 Task: Add Sprouts Organic Spirulina Powder to the cart.
Action: Mouse moved to (295, 143)
Screenshot: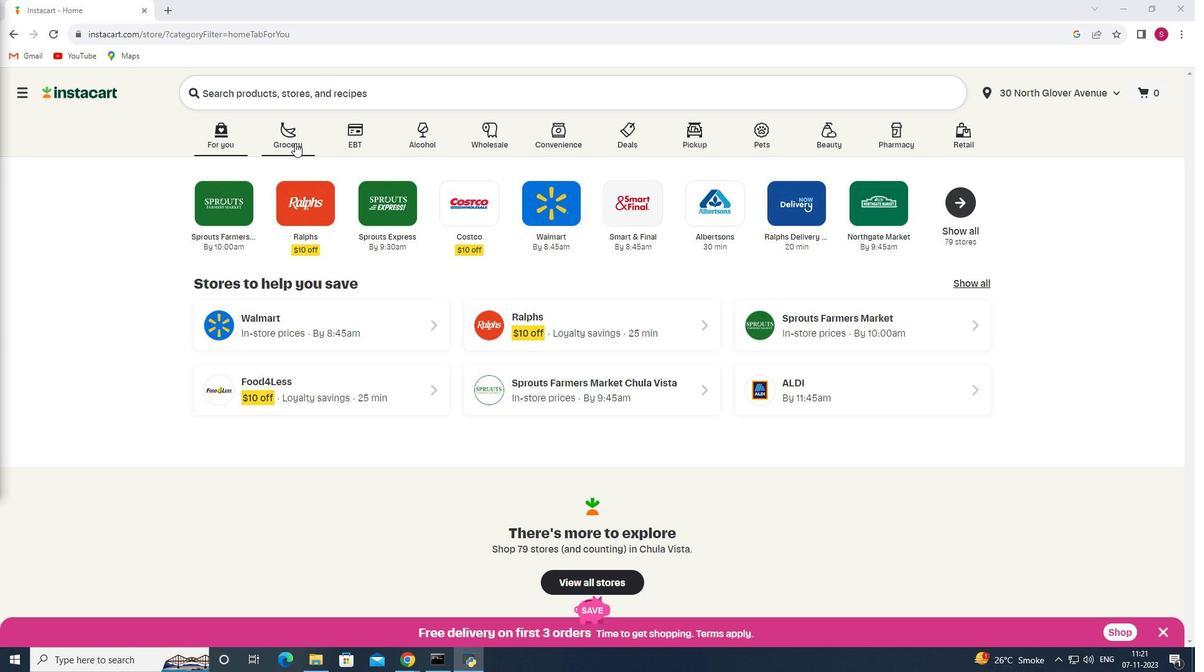 
Action: Mouse pressed left at (295, 143)
Screenshot: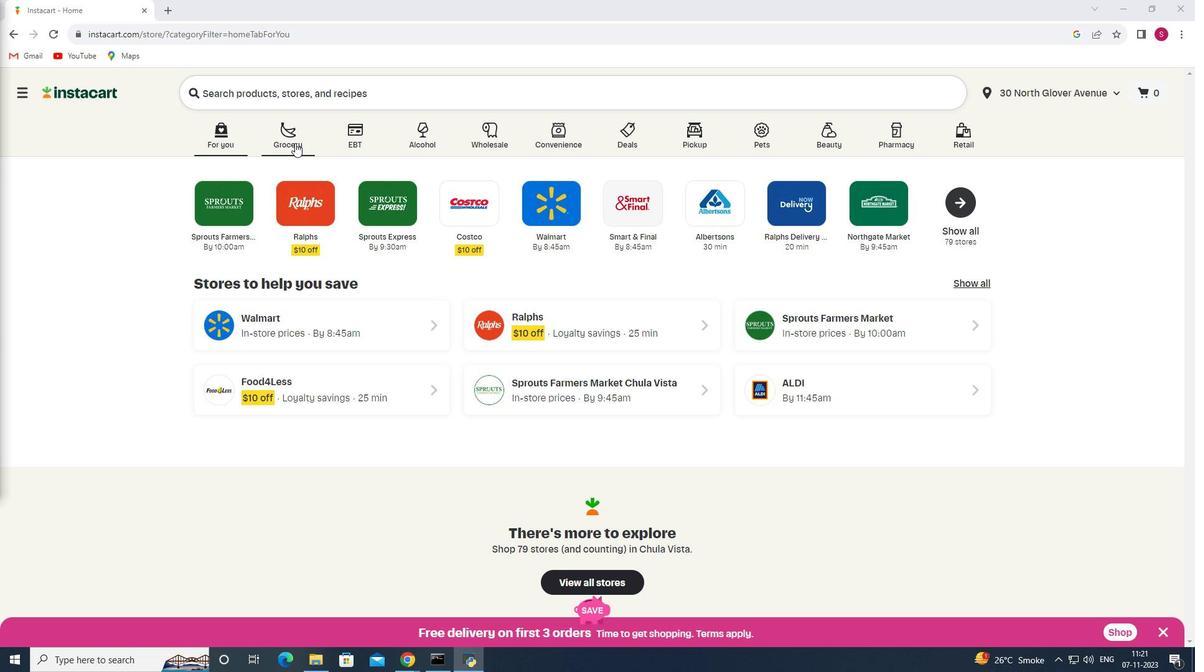 
Action: Mouse moved to (306, 354)
Screenshot: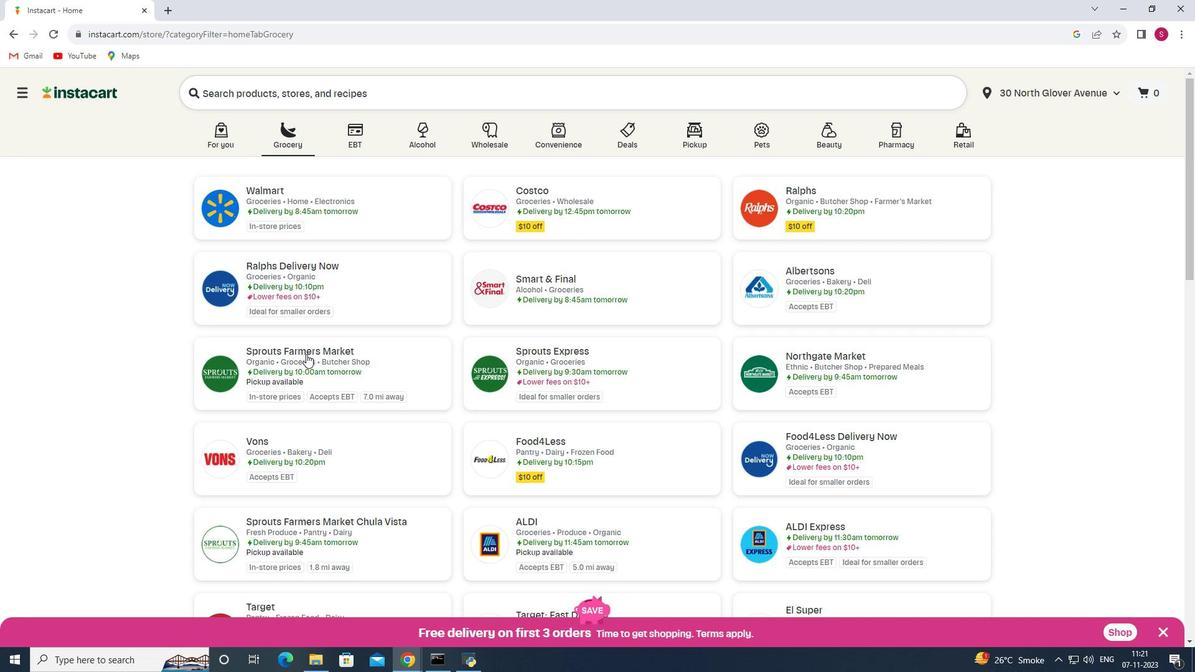 
Action: Mouse pressed left at (306, 354)
Screenshot: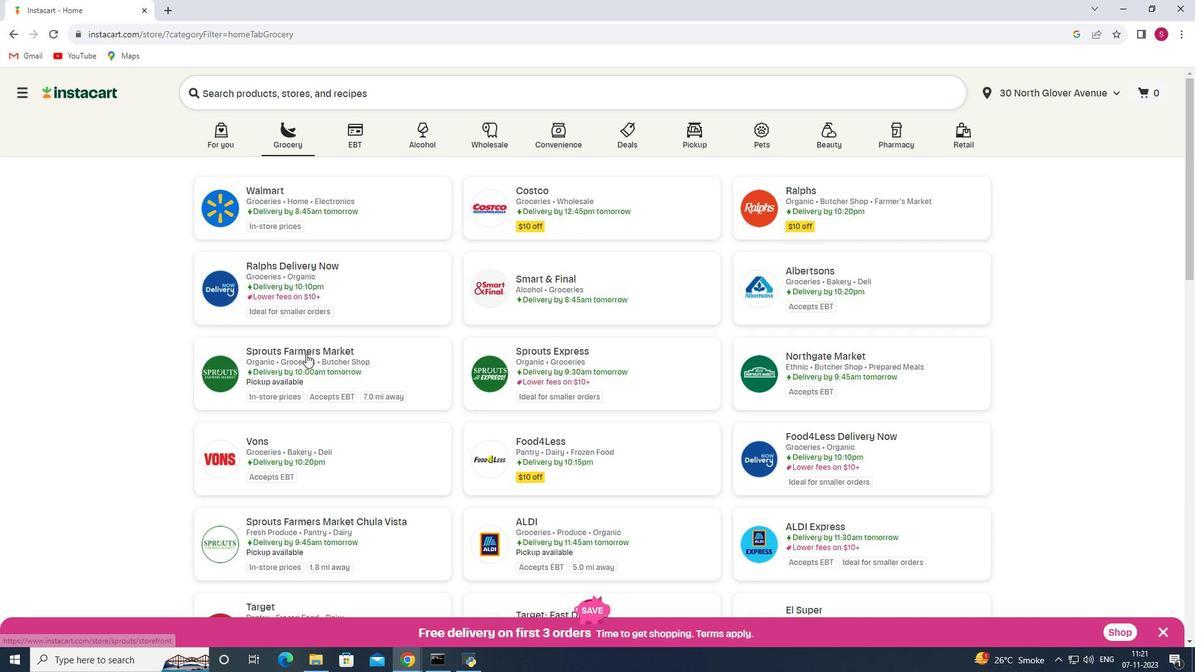 
Action: Mouse moved to (100, 362)
Screenshot: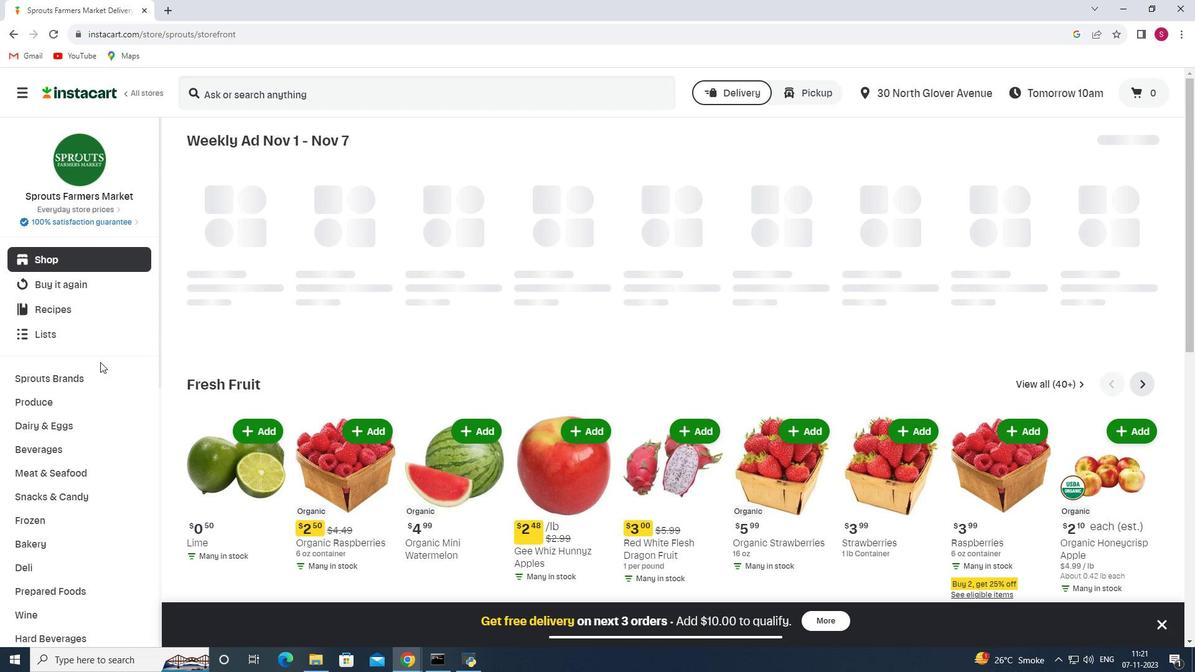 
Action: Mouse scrolled (100, 361) with delta (0, 0)
Screenshot: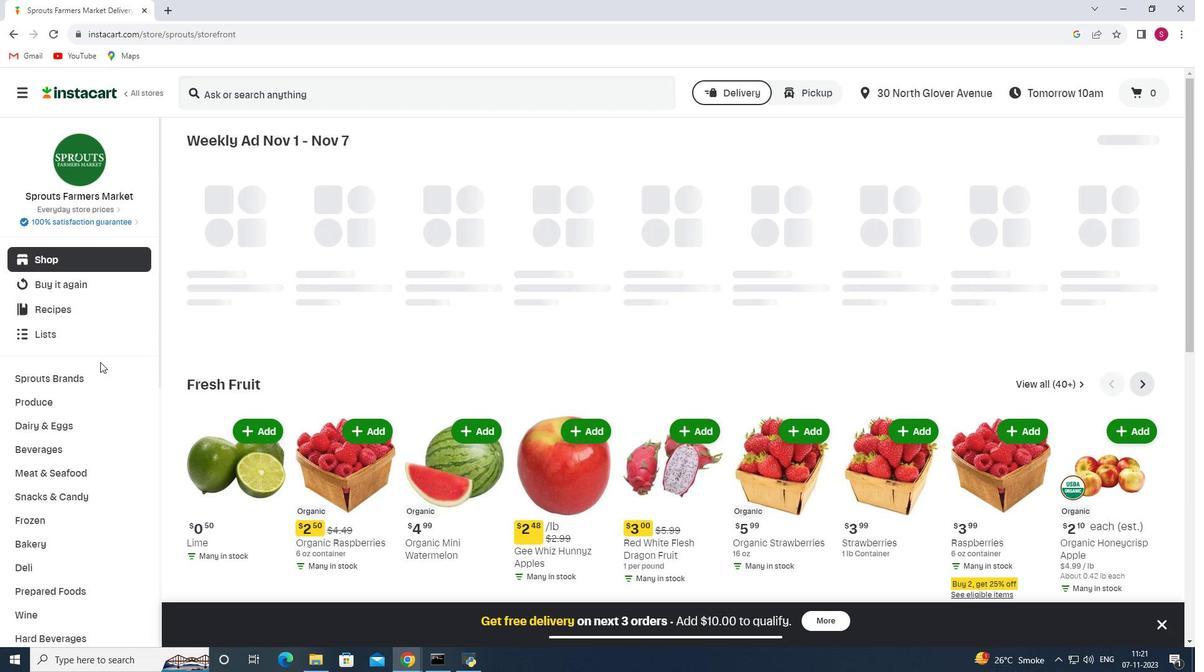 
Action: Mouse scrolled (100, 361) with delta (0, 0)
Screenshot: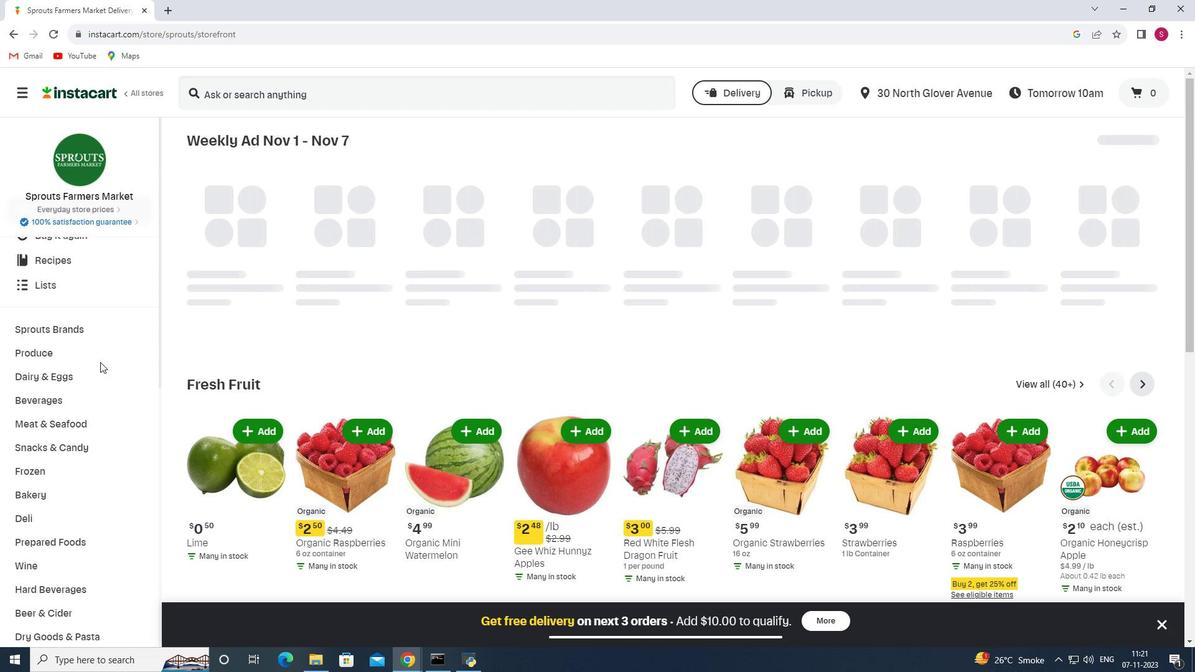 
Action: Mouse scrolled (100, 361) with delta (0, 0)
Screenshot: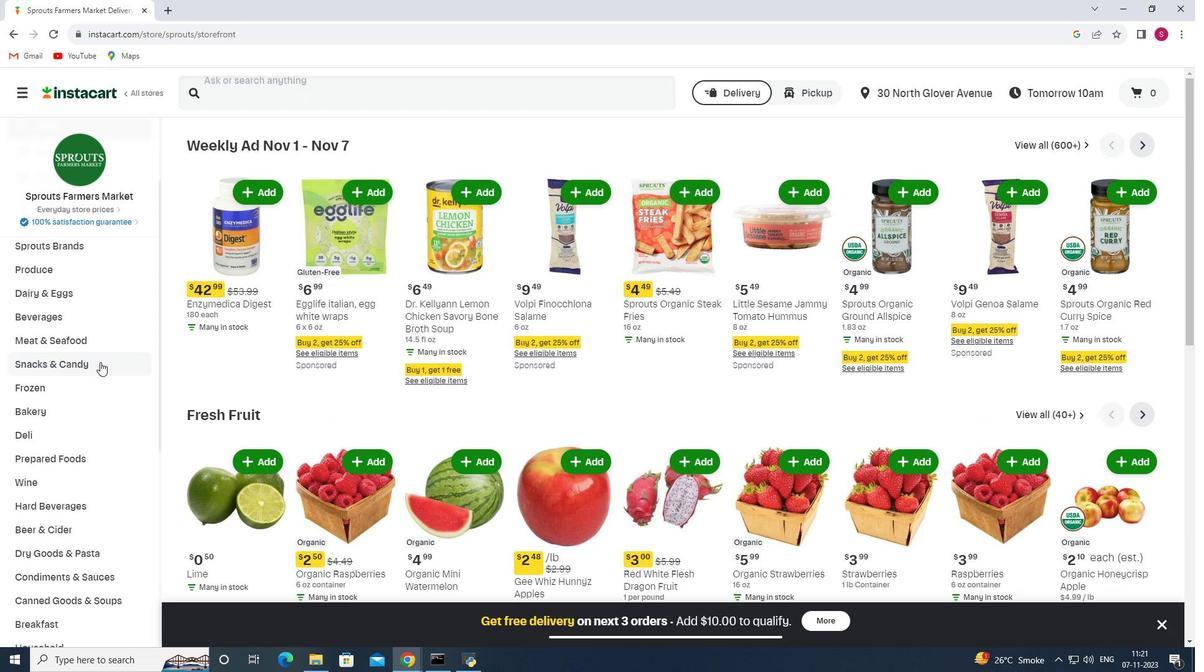 
Action: Mouse scrolled (100, 361) with delta (0, 0)
Screenshot: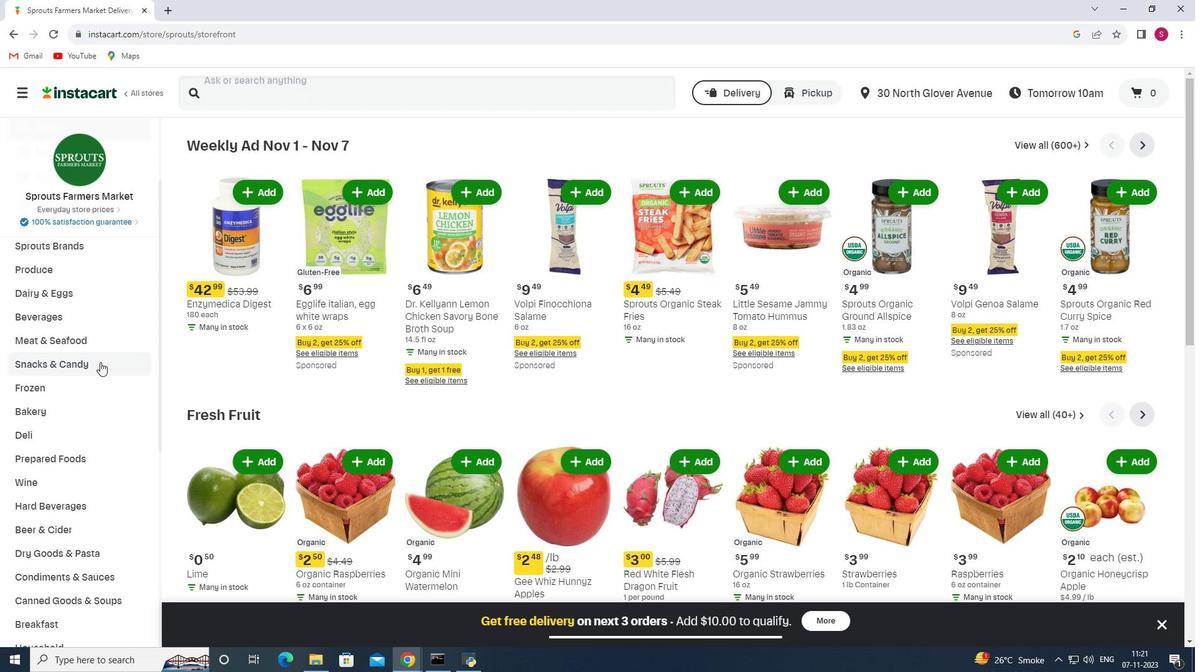 
Action: Mouse scrolled (100, 361) with delta (0, 0)
Screenshot: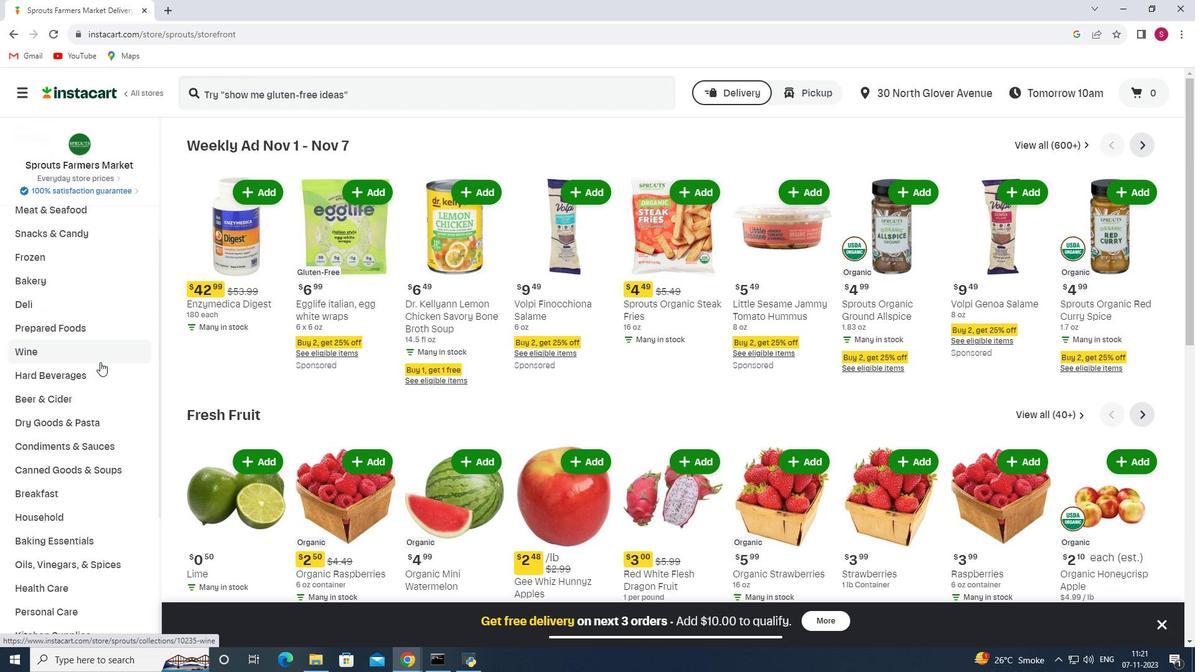 
Action: Mouse scrolled (100, 361) with delta (0, 0)
Screenshot: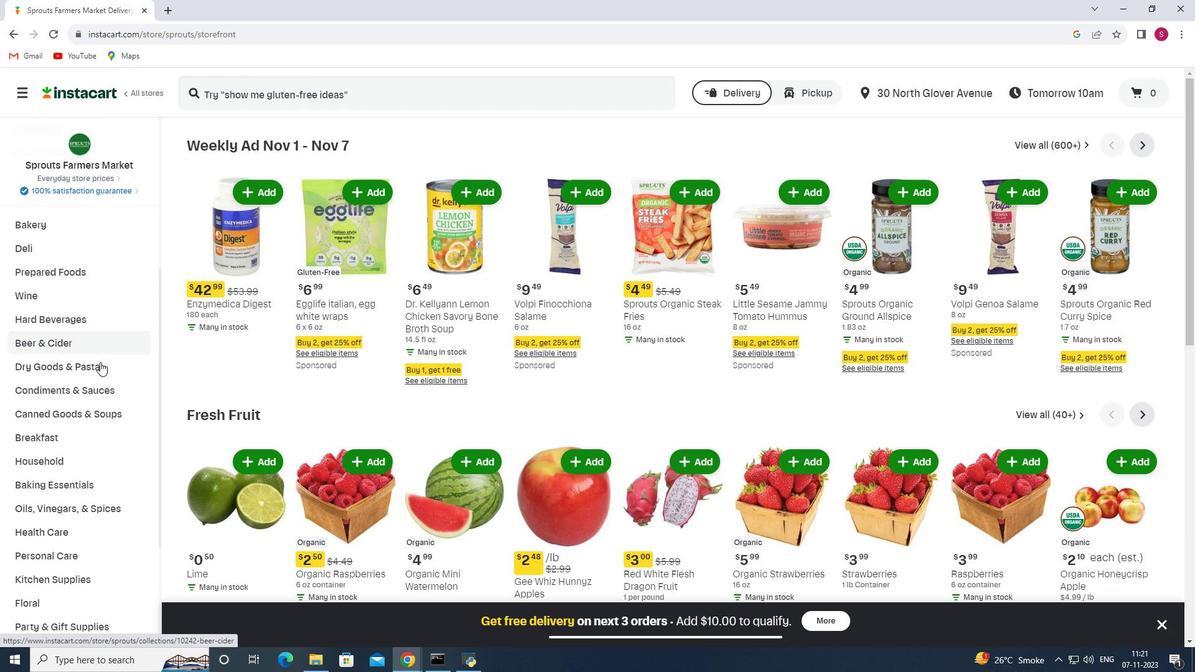 
Action: Mouse scrolled (100, 361) with delta (0, 0)
Screenshot: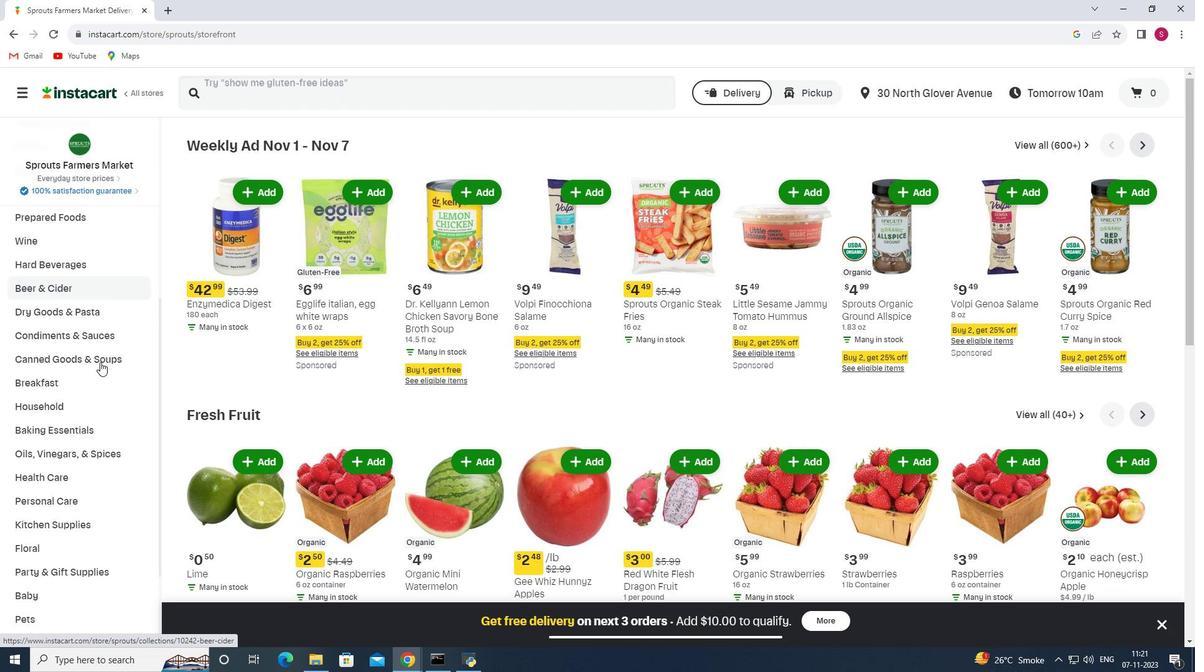 
Action: Mouse scrolled (100, 361) with delta (0, 0)
Screenshot: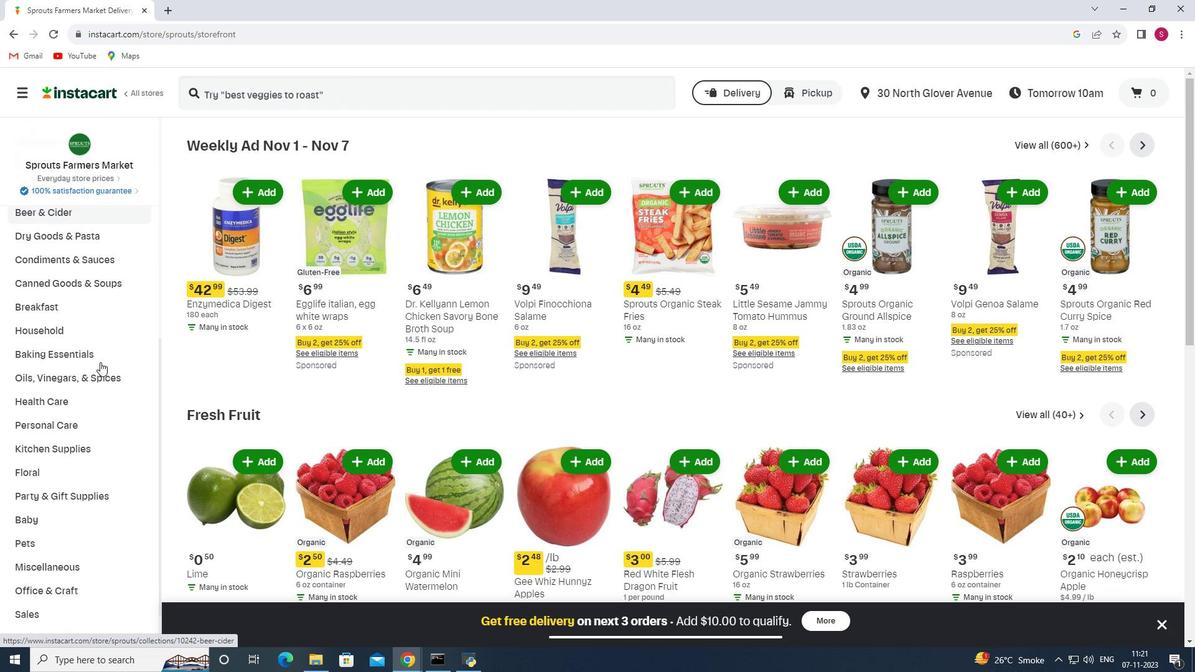 
Action: Mouse moved to (89, 349)
Screenshot: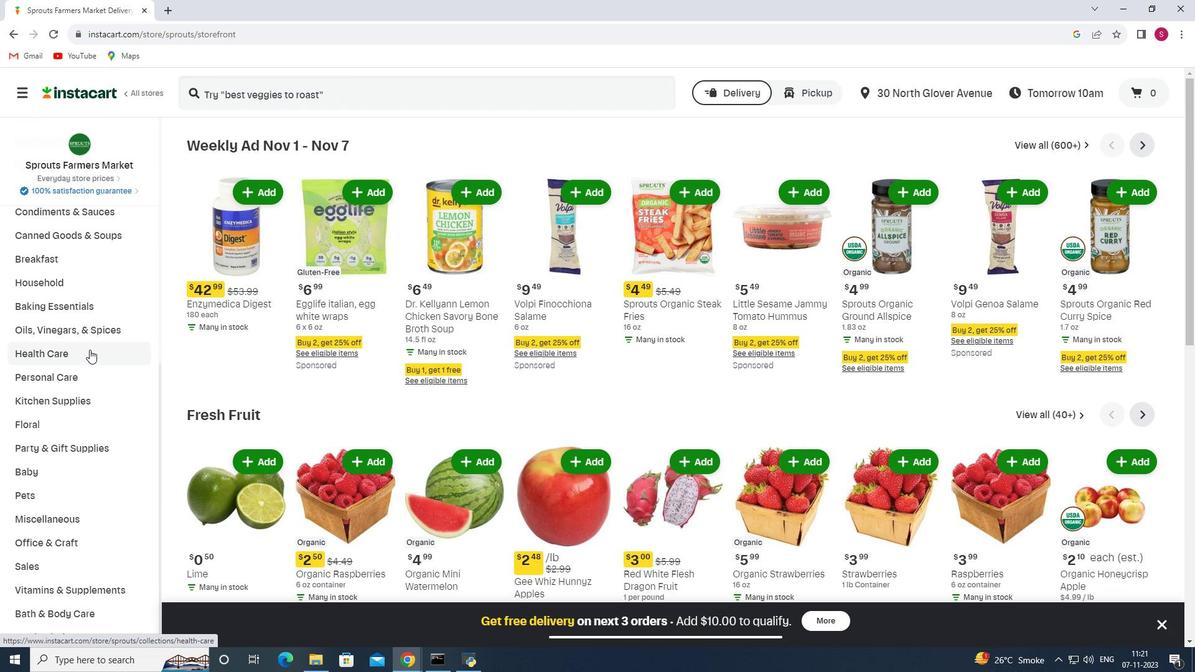 
Action: Mouse pressed left at (89, 349)
Screenshot: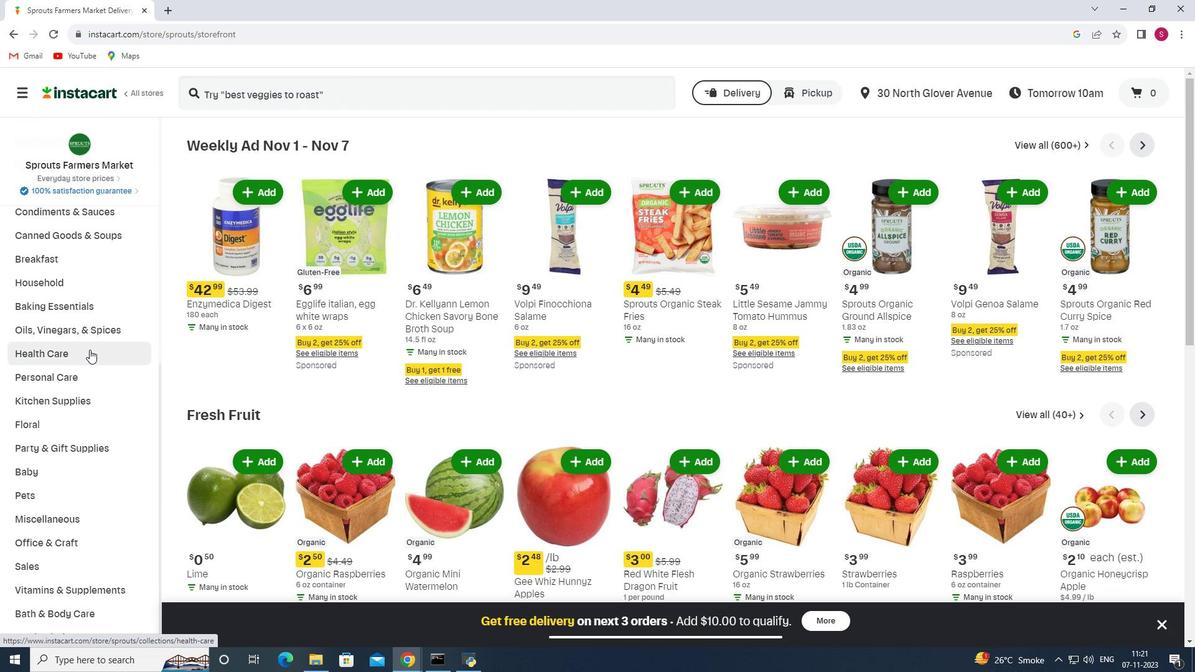 
Action: Mouse moved to (415, 176)
Screenshot: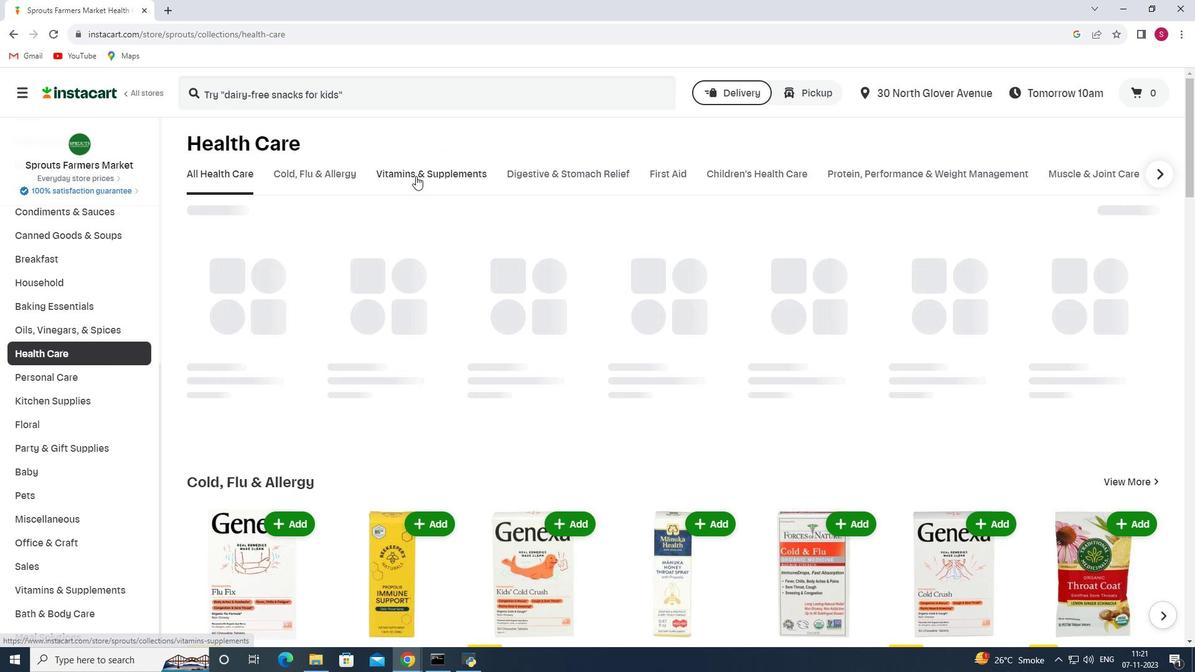 
Action: Mouse pressed left at (415, 176)
Screenshot: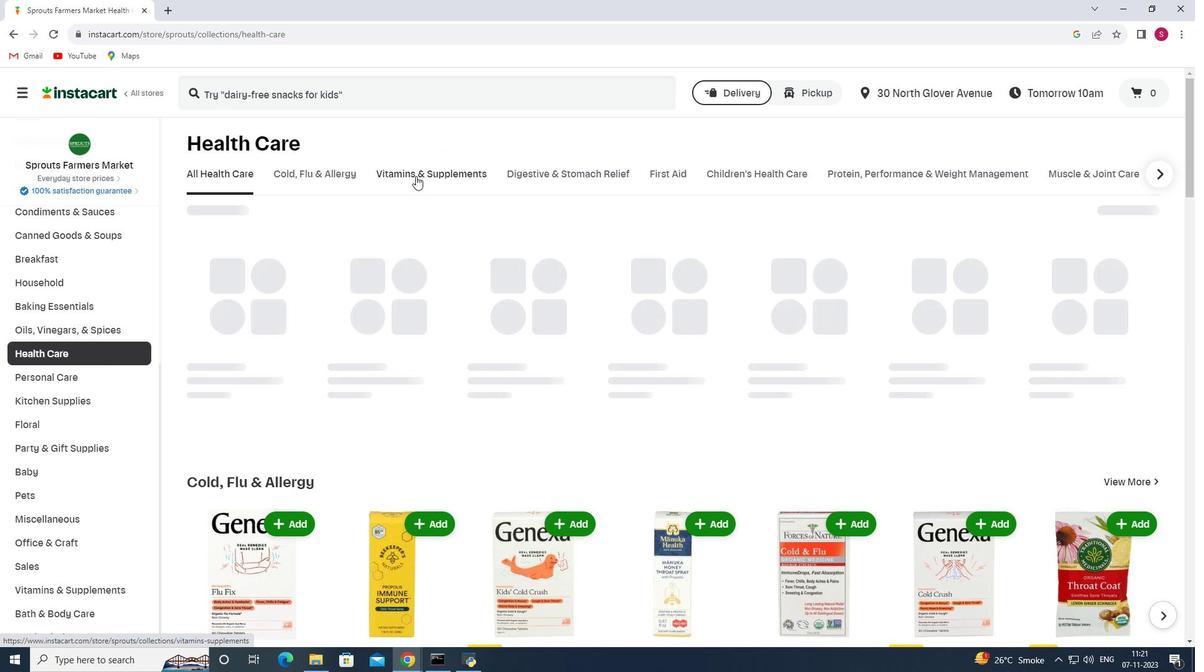 
Action: Mouse moved to (495, 229)
Screenshot: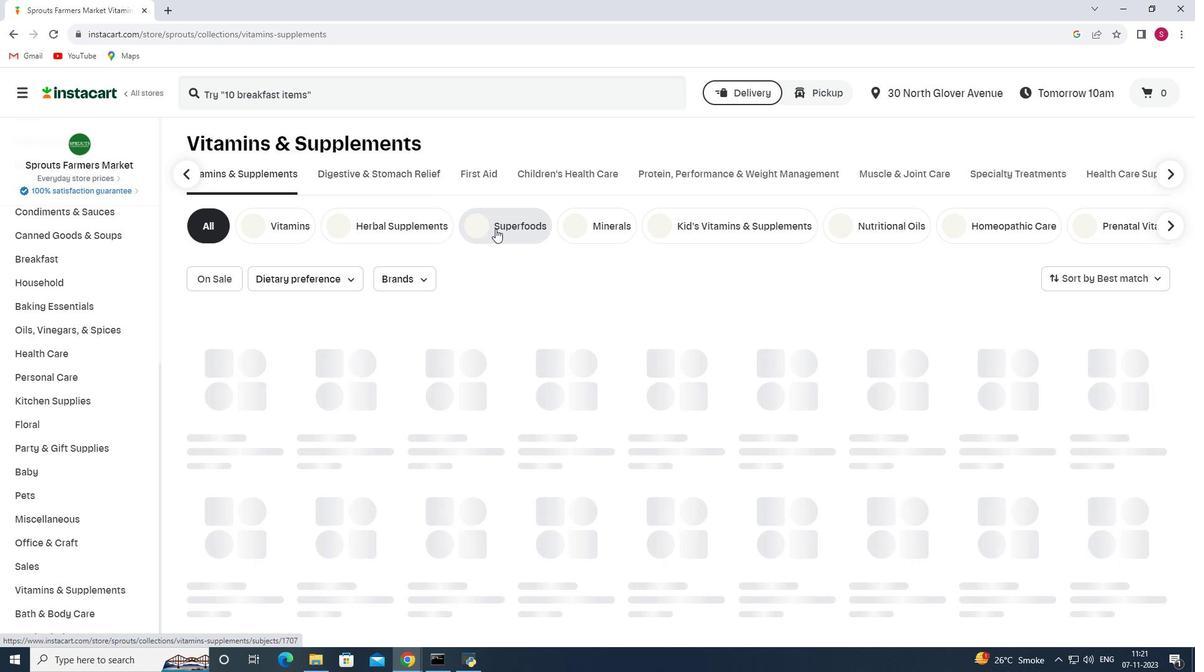 
Action: Mouse pressed left at (495, 229)
Screenshot: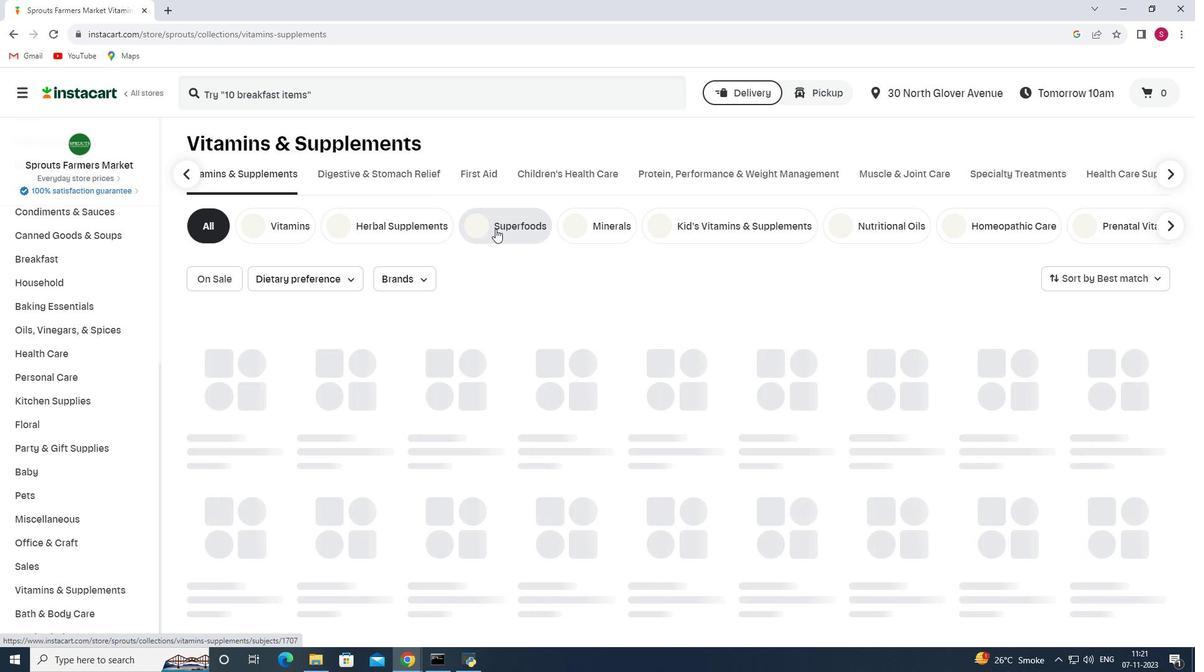 
Action: Mouse moved to (355, 93)
Screenshot: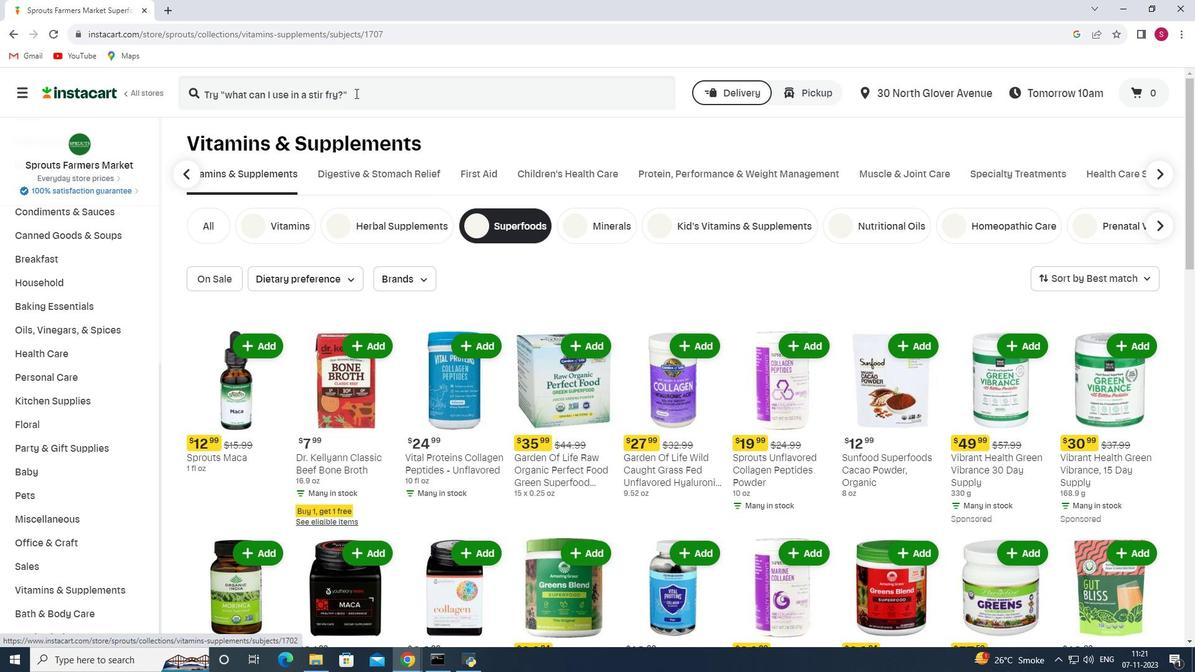 
Action: Mouse pressed left at (355, 93)
Screenshot: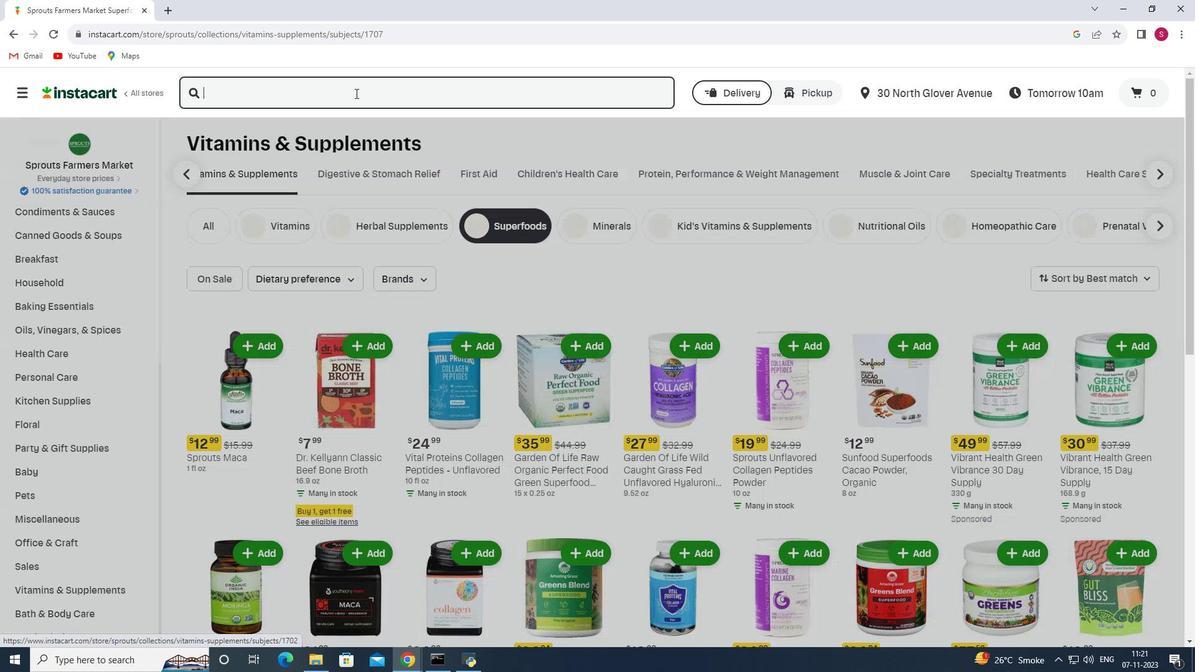 
Action: Key pressed <Key.shift>Sprouts<Key.space><Key.shift>Organic<Key.space><Key.shift>Spirulina<Key.space><Key.shift>powder<Key.enter>
Screenshot: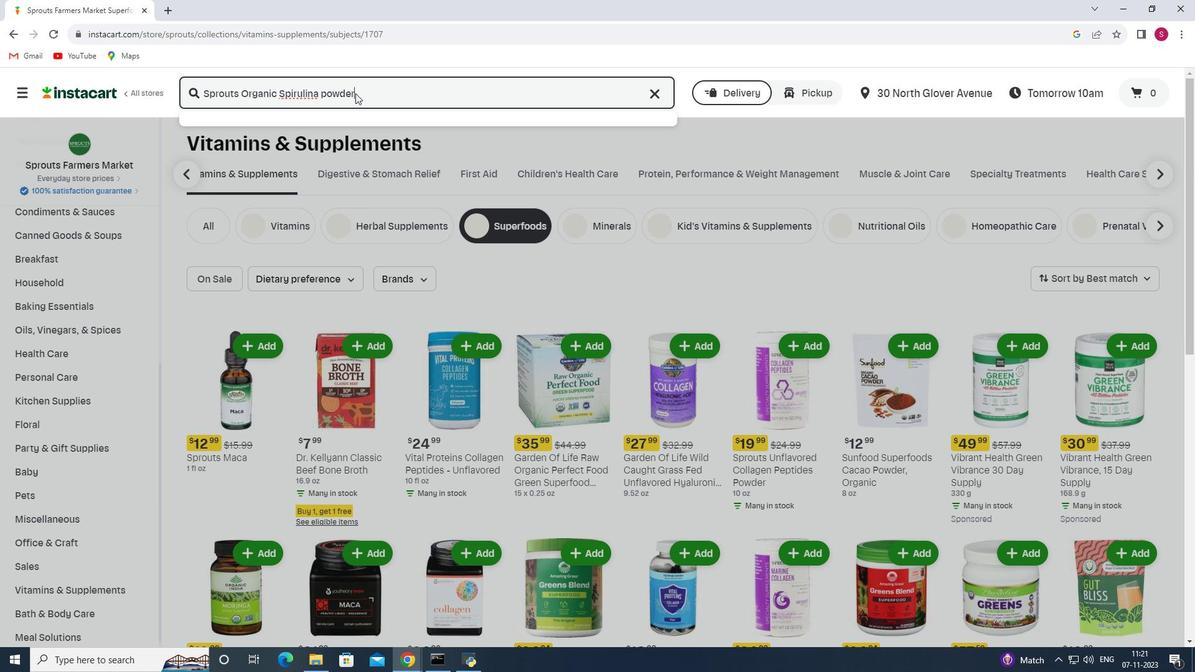 
Action: Mouse moved to (400, 207)
Screenshot: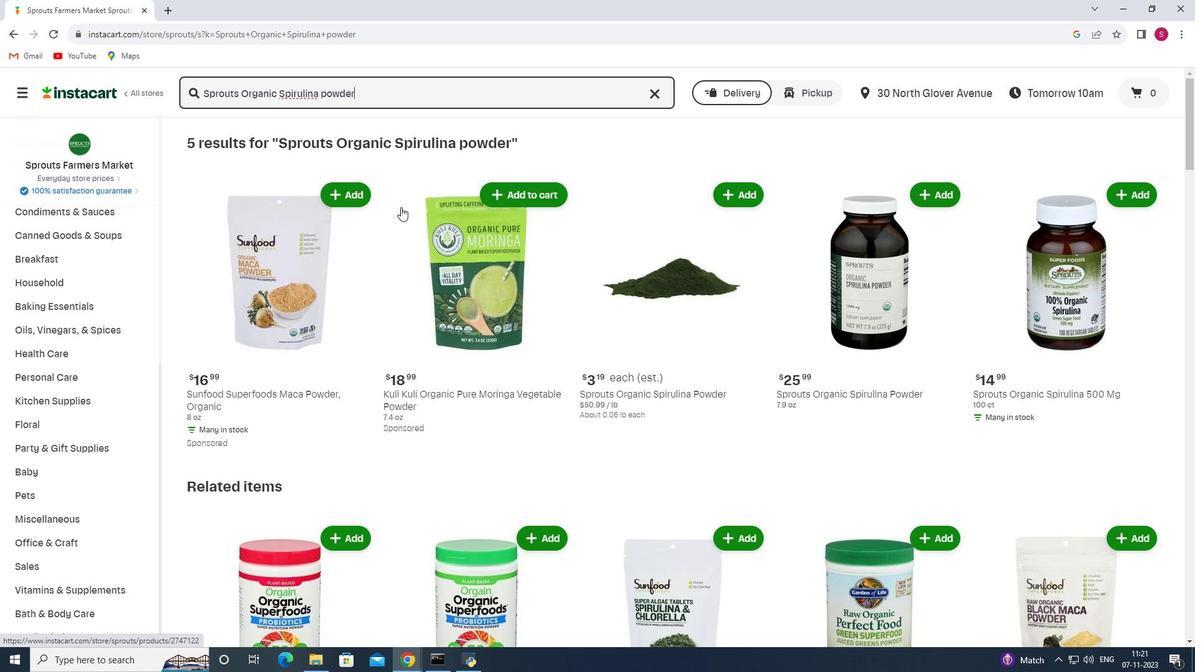 
Action: Mouse scrolled (400, 206) with delta (0, 0)
Screenshot: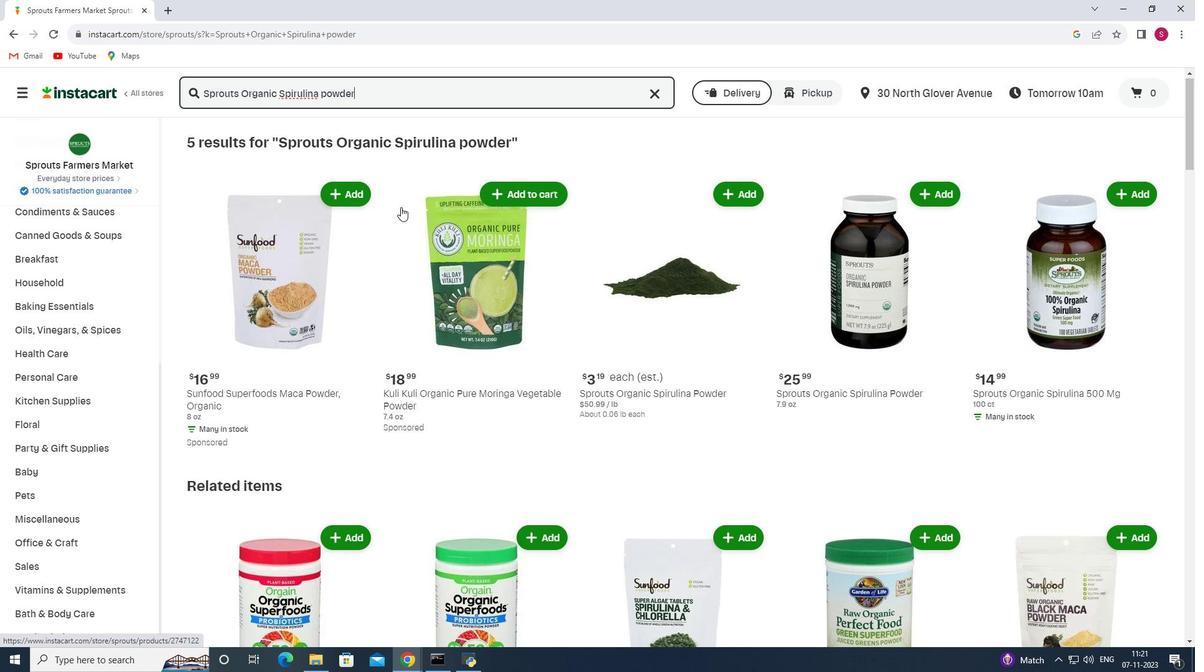 
Action: Mouse moved to (931, 135)
Screenshot: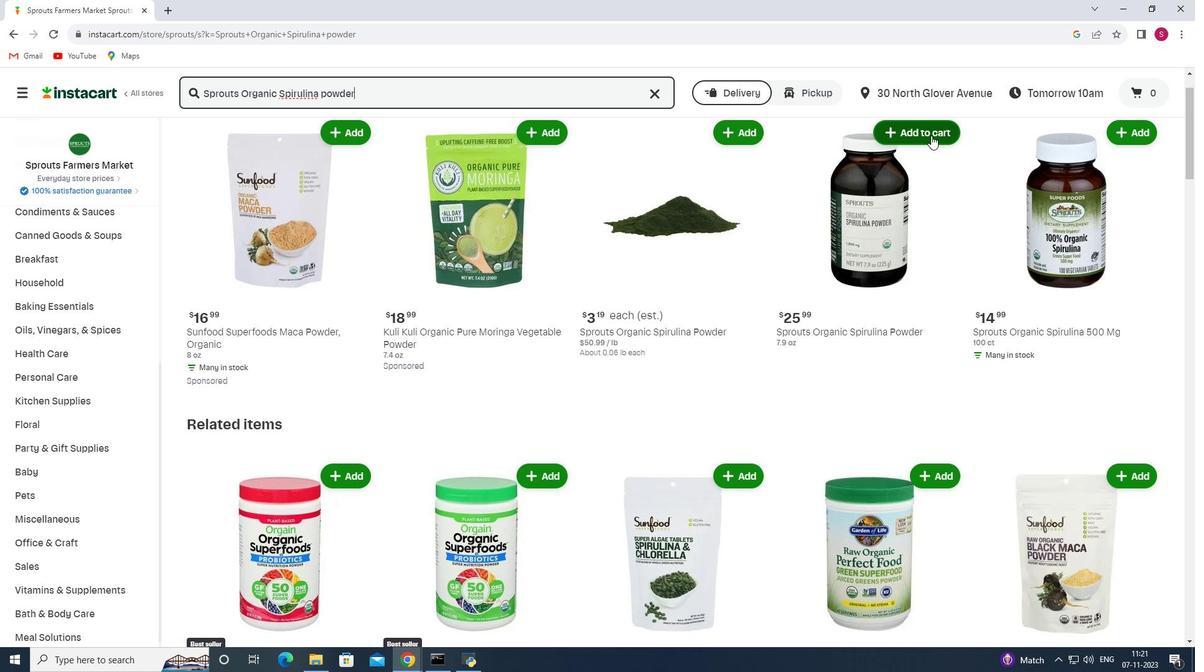 
Action: Mouse pressed left at (931, 135)
Screenshot: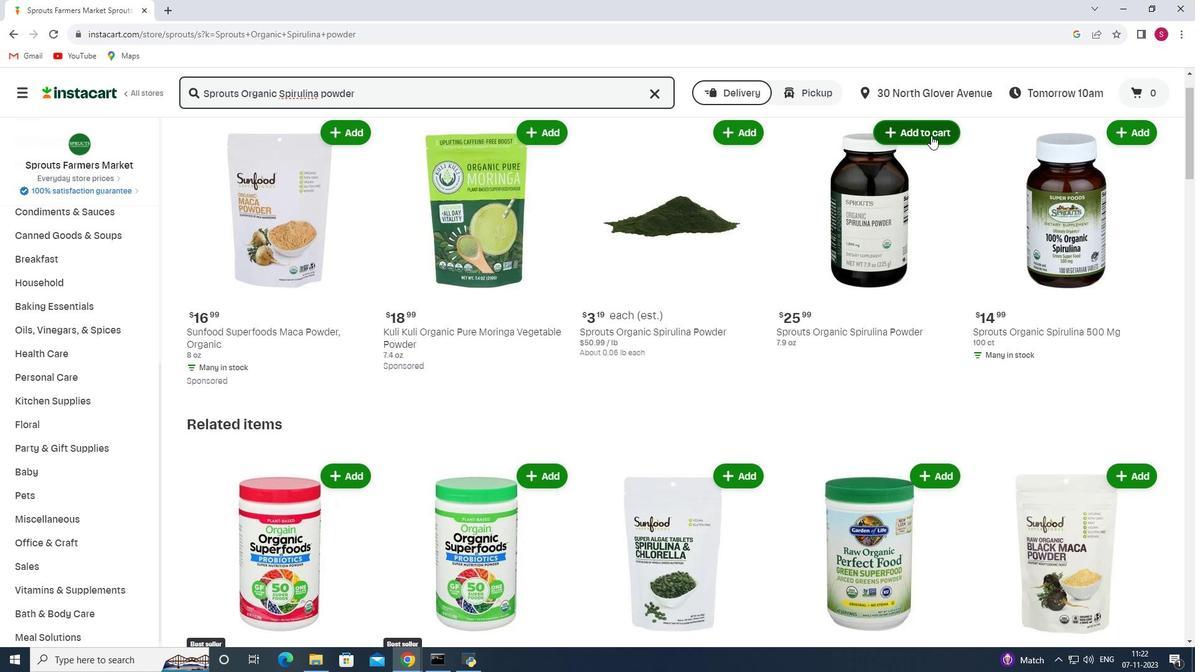 
Action: Mouse moved to (925, 146)
Screenshot: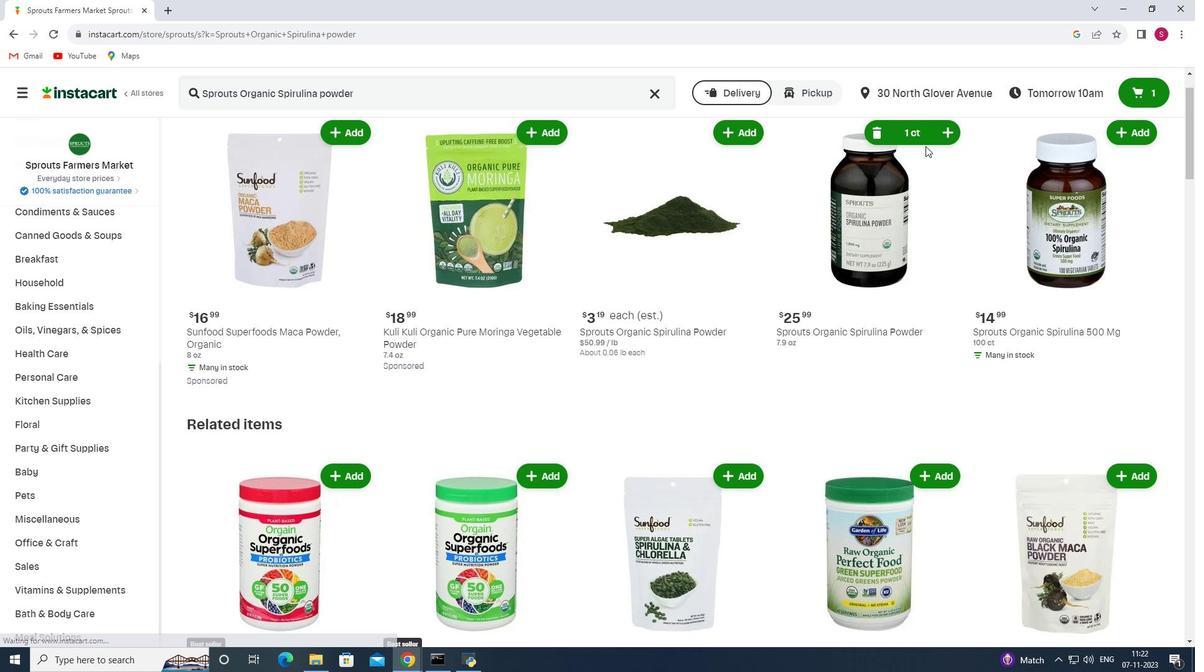 
